 Task: Create a rule from the Agile list, Priority changed -> Complete task in the project ActivaPro if Priority Cleared then Complete Task
Action: Mouse moved to (52, 305)
Screenshot: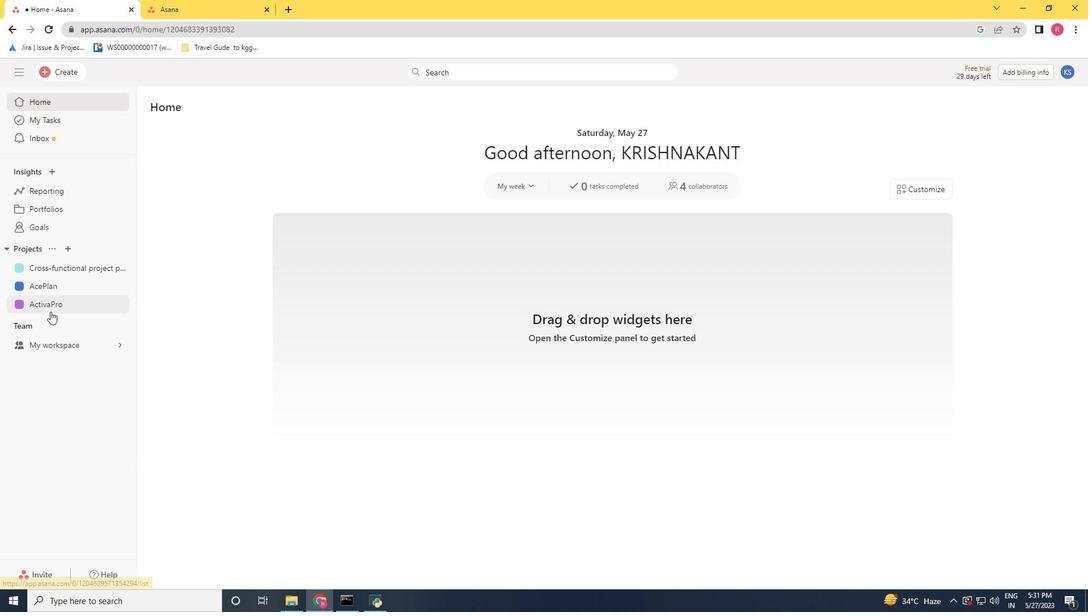 
Action: Mouse pressed left at (52, 305)
Screenshot: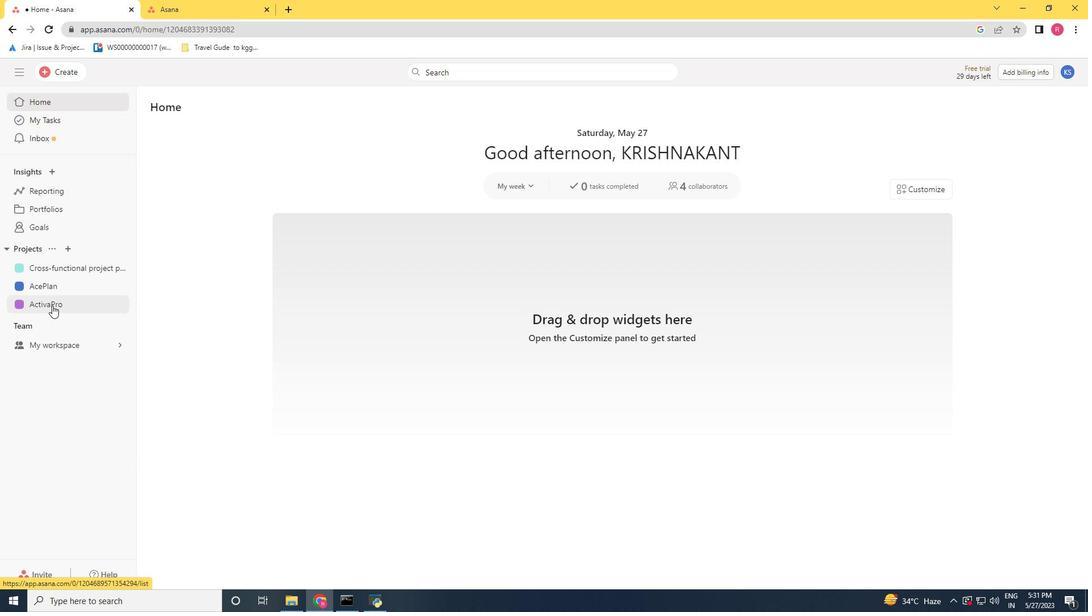 
Action: Mouse moved to (1053, 108)
Screenshot: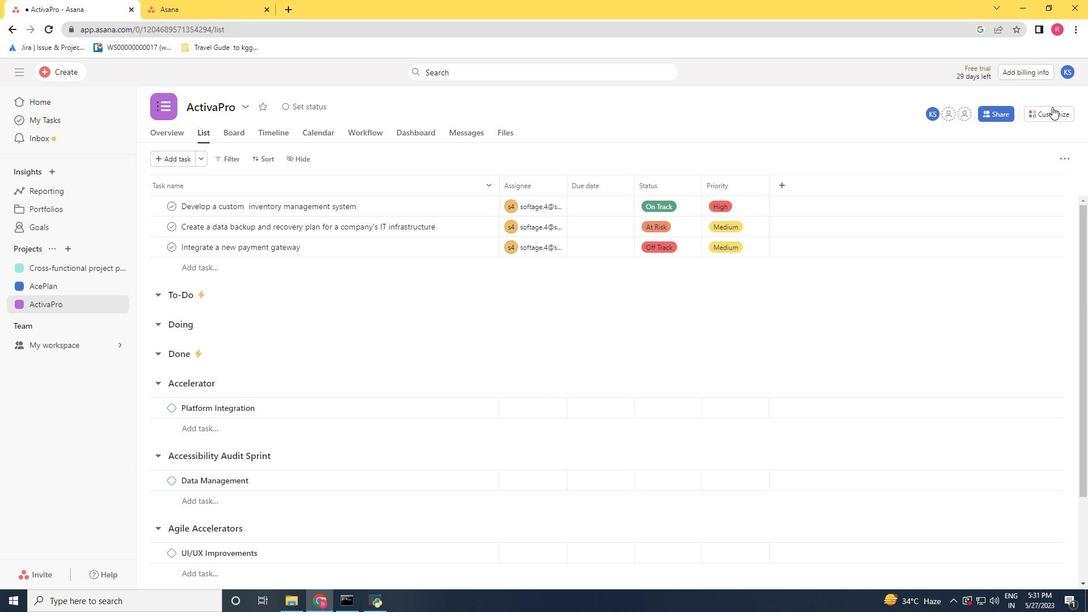
Action: Mouse pressed left at (1053, 108)
Screenshot: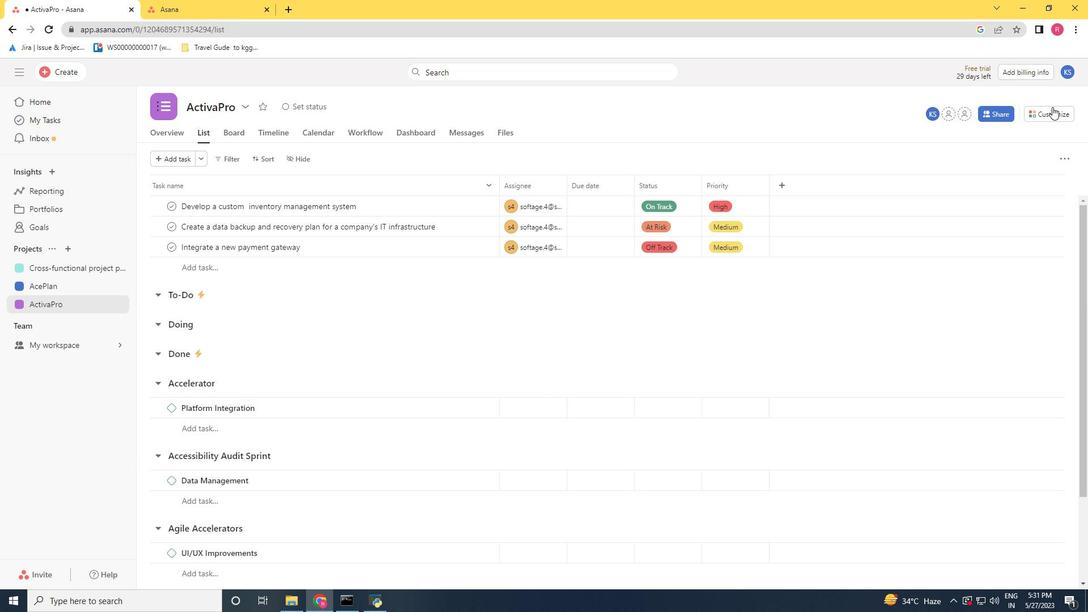 
Action: Mouse moved to (852, 272)
Screenshot: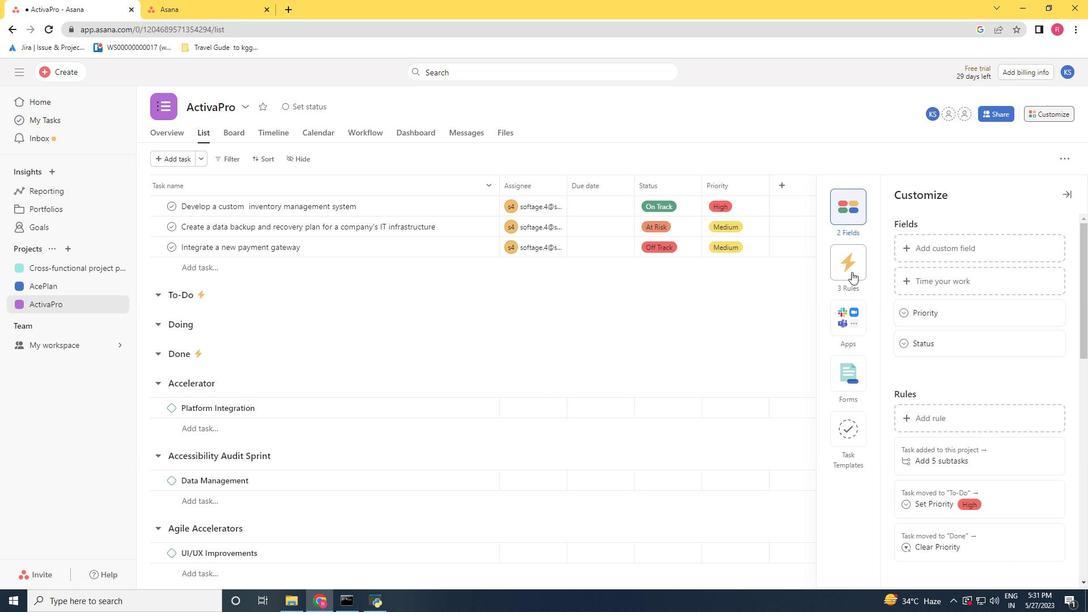 
Action: Mouse pressed left at (852, 272)
Screenshot: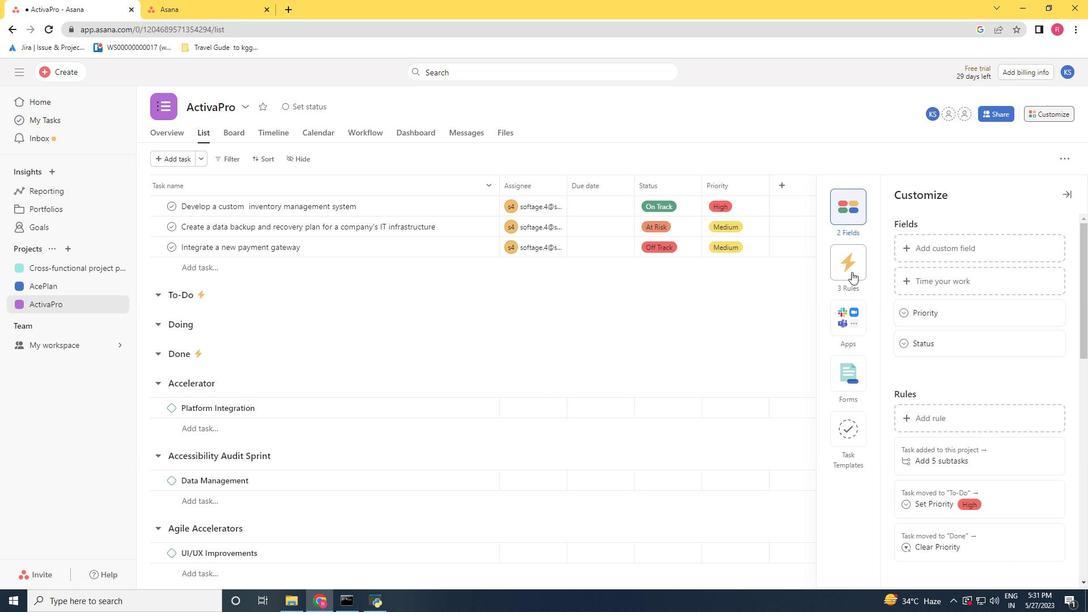 
Action: Mouse moved to (947, 256)
Screenshot: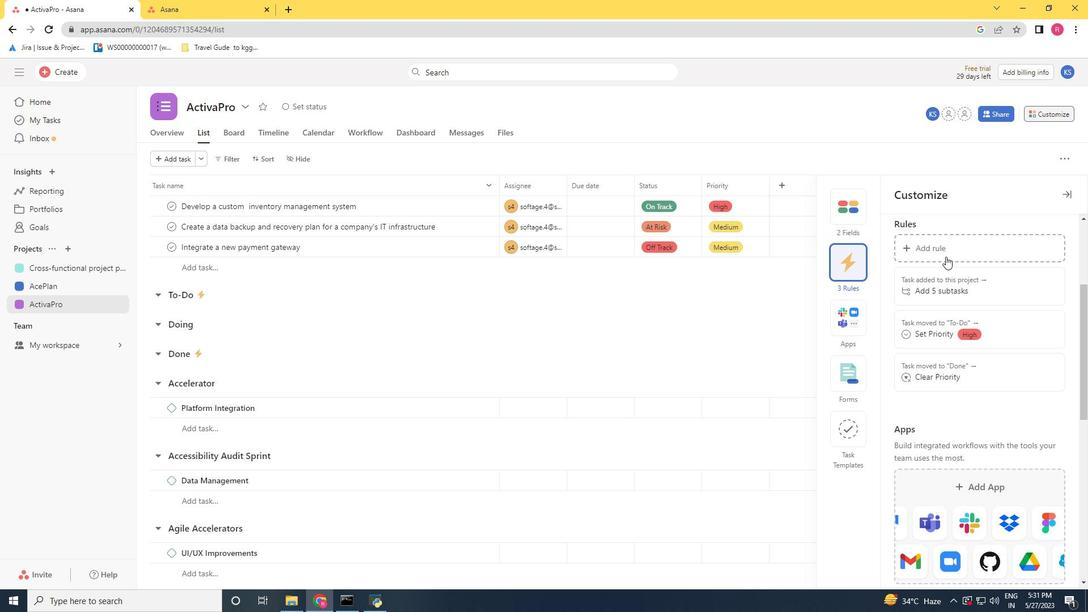 
Action: Mouse pressed left at (947, 256)
Screenshot: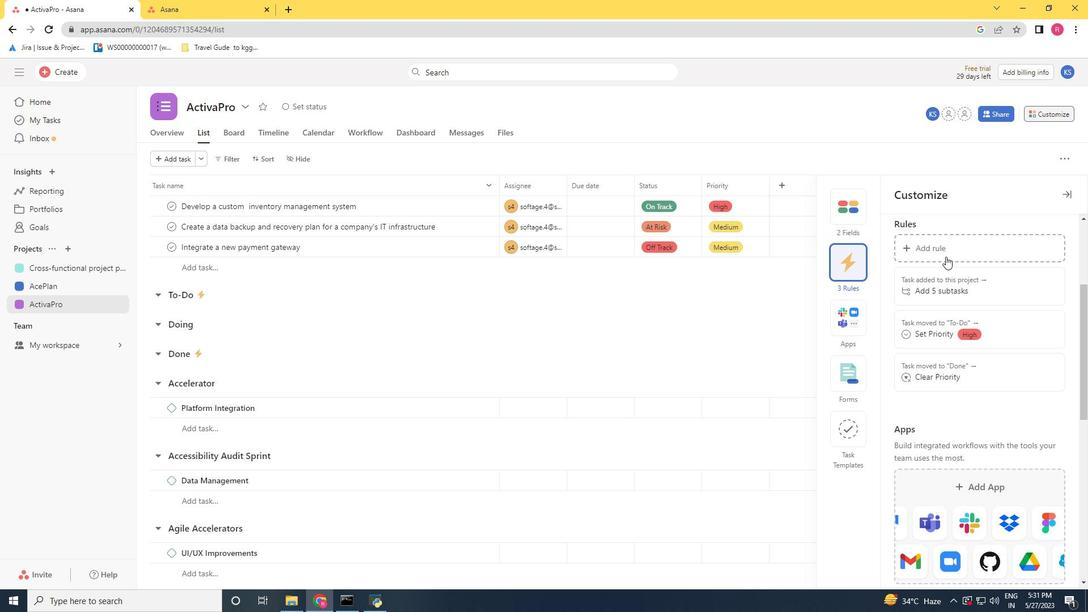 
Action: Mouse moved to (227, 192)
Screenshot: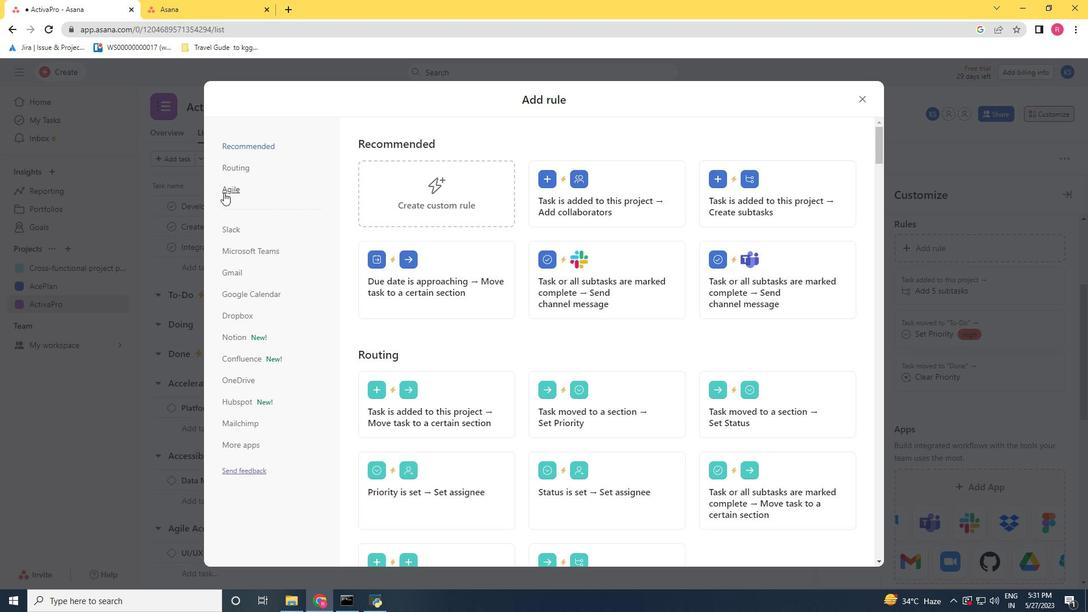 
Action: Mouse pressed left at (227, 192)
Screenshot: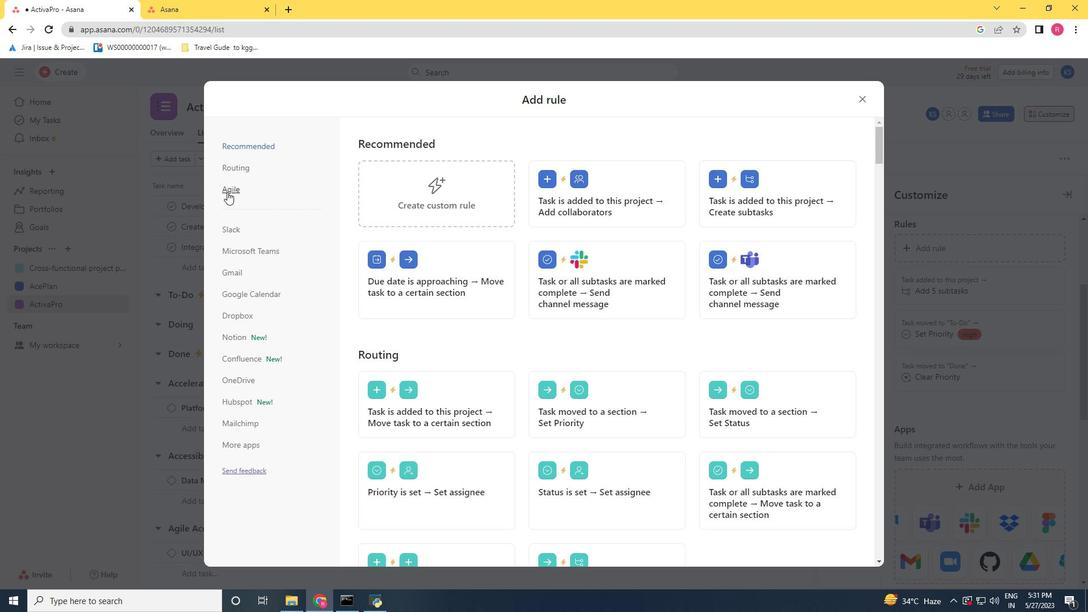 
Action: Mouse moved to (474, 210)
Screenshot: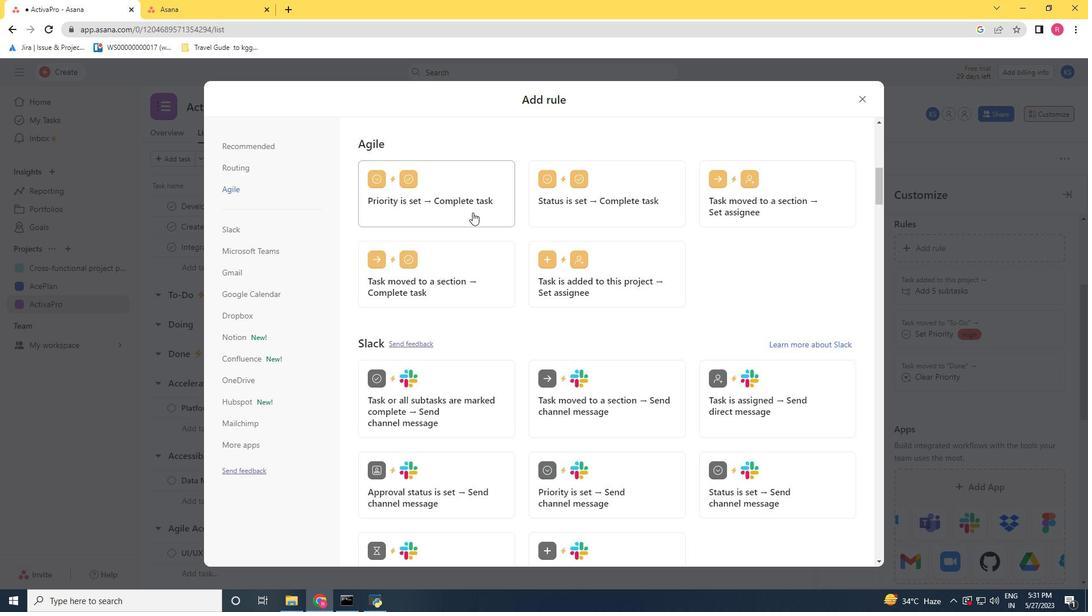 
Action: Mouse scrolled (474, 209) with delta (0, 0)
Screenshot: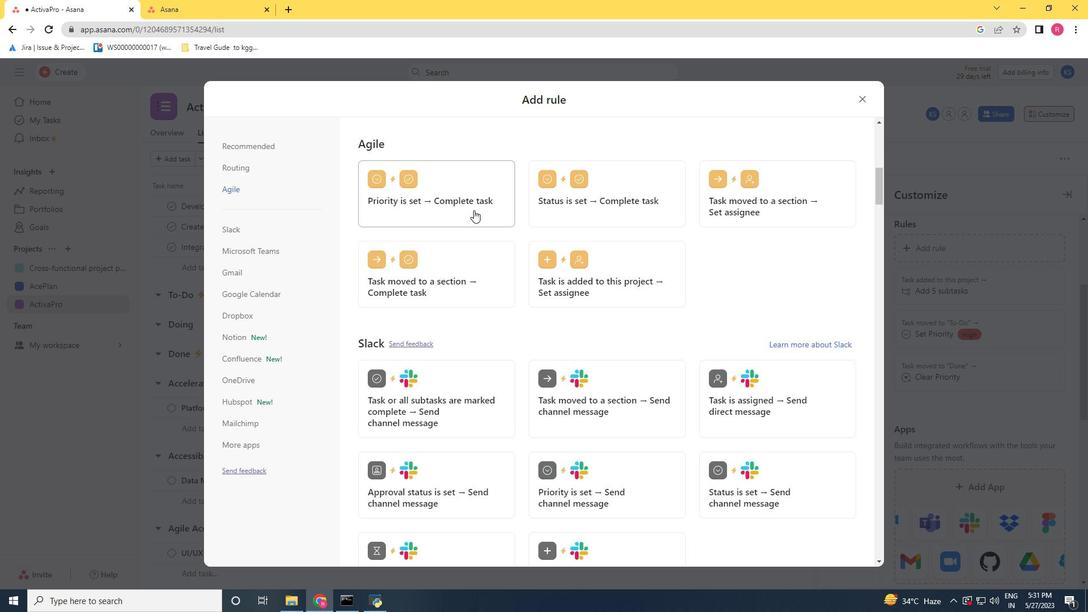 
Action: Mouse scrolled (474, 209) with delta (0, 0)
Screenshot: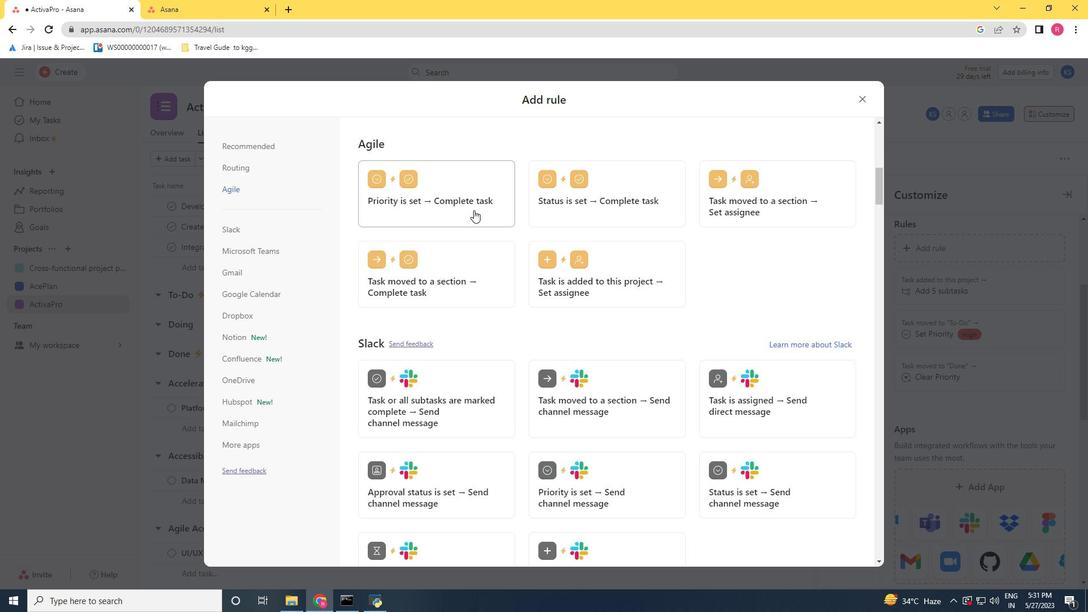 
Action: Mouse scrolled (474, 209) with delta (0, 0)
Screenshot: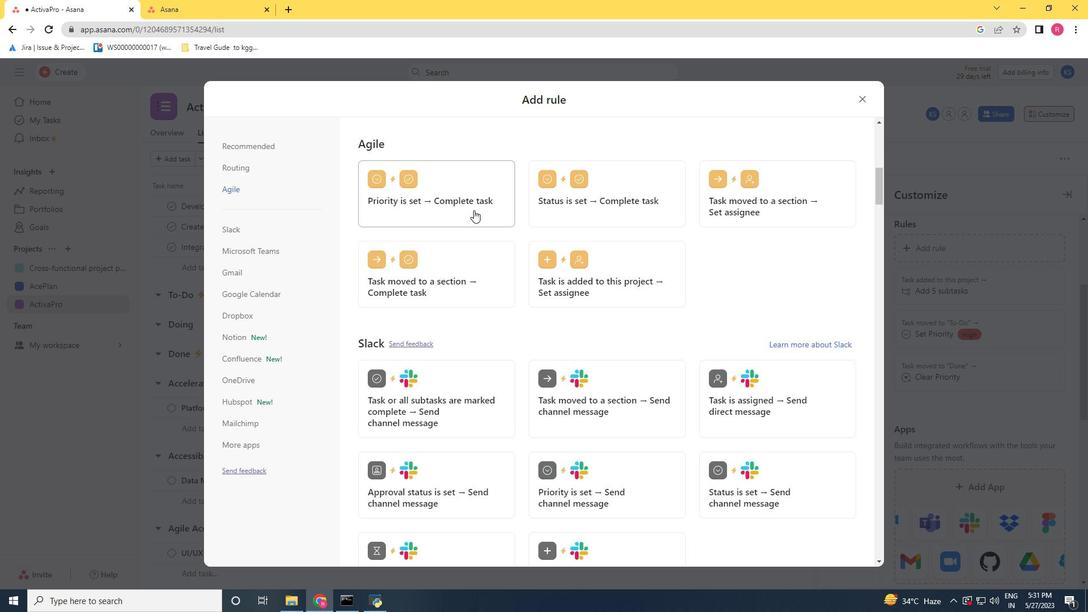 
Action: Mouse scrolled (474, 209) with delta (0, 0)
Screenshot: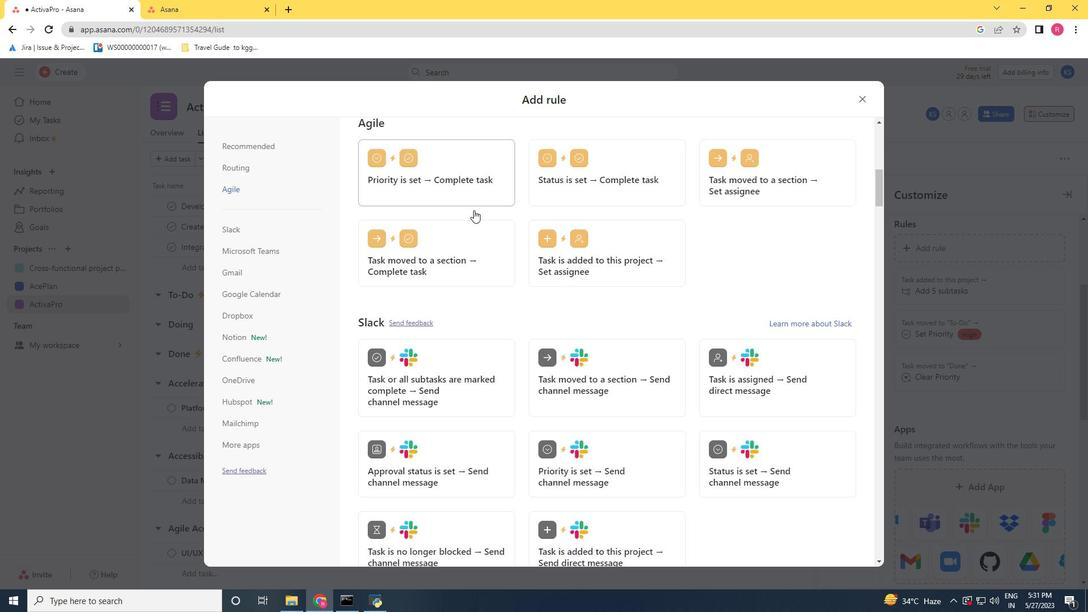 
Action: Mouse scrolled (474, 210) with delta (0, 0)
Screenshot: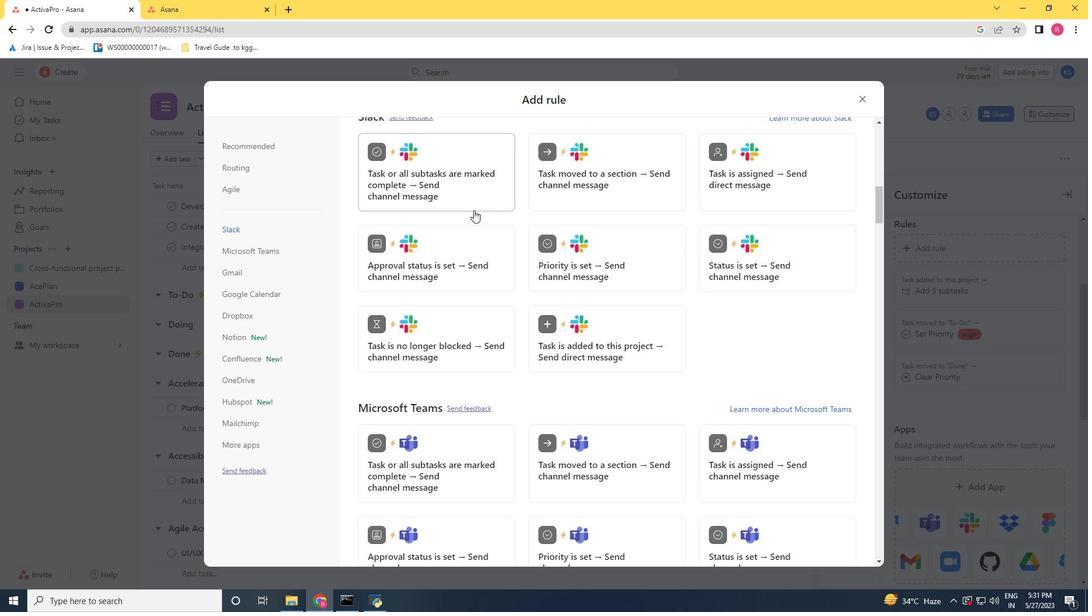 
Action: Mouse scrolled (474, 210) with delta (0, 0)
Screenshot: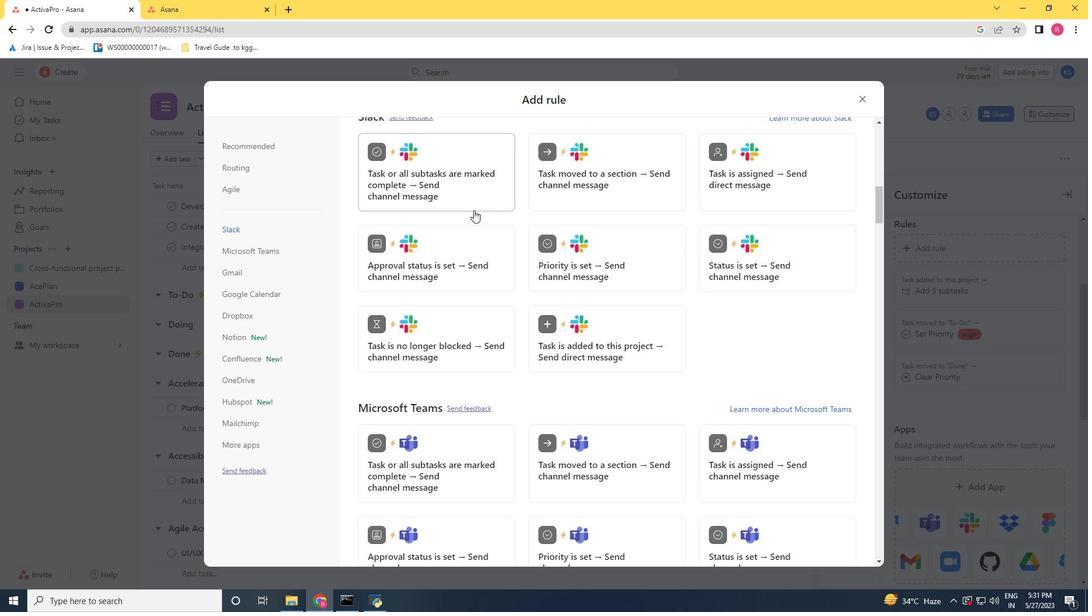 
Action: Mouse scrolled (474, 210) with delta (0, 0)
Screenshot: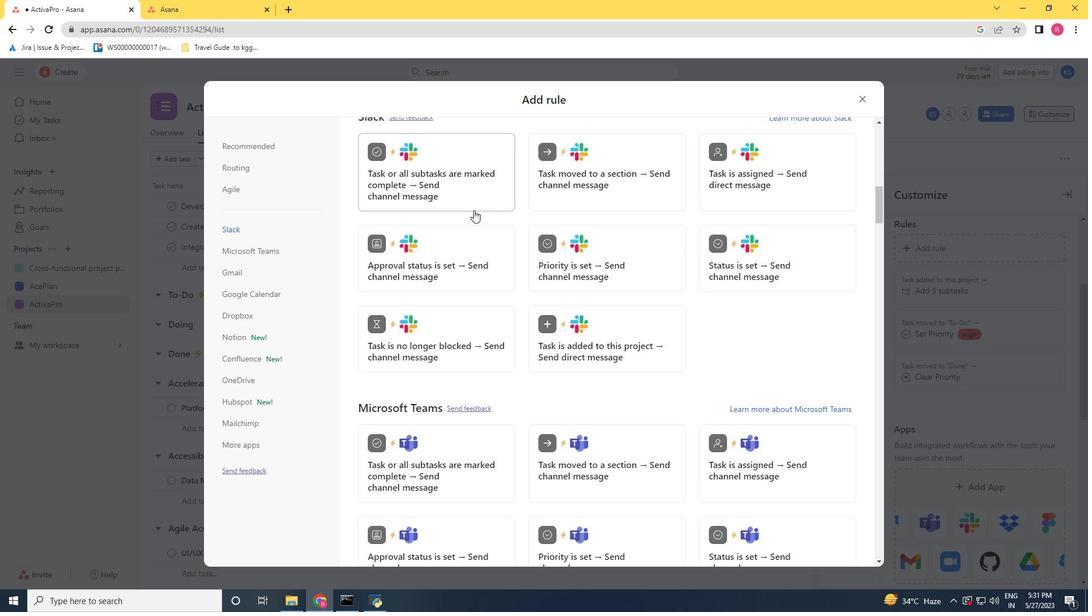 
Action: Mouse scrolled (474, 210) with delta (0, 0)
Screenshot: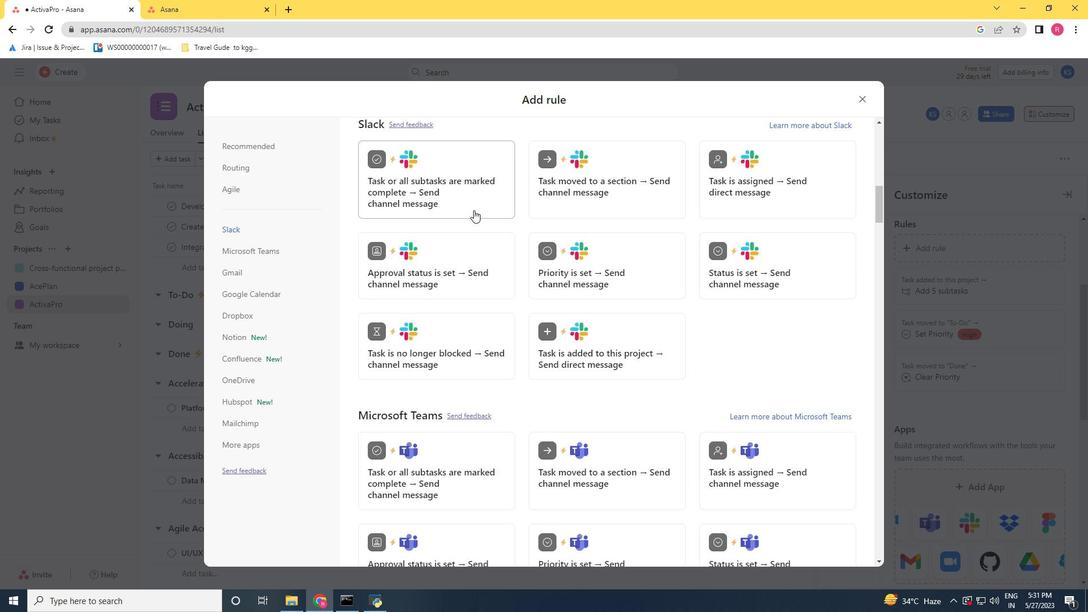 
Action: Mouse moved to (478, 186)
Screenshot: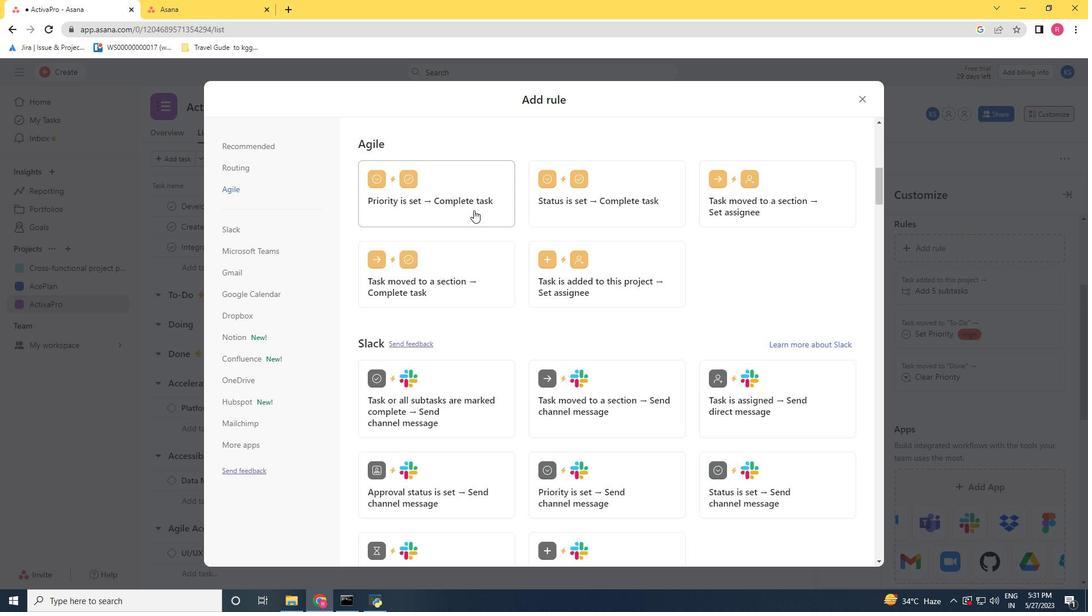 
Action: Mouse pressed left at (478, 186)
Screenshot: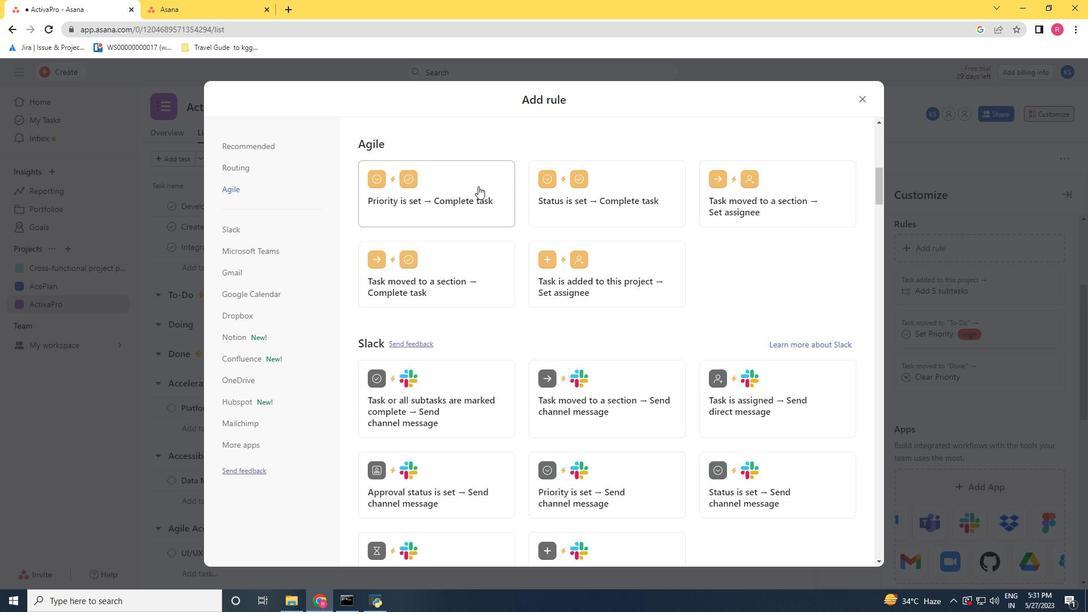 
Action: Mouse moved to (716, 214)
Screenshot: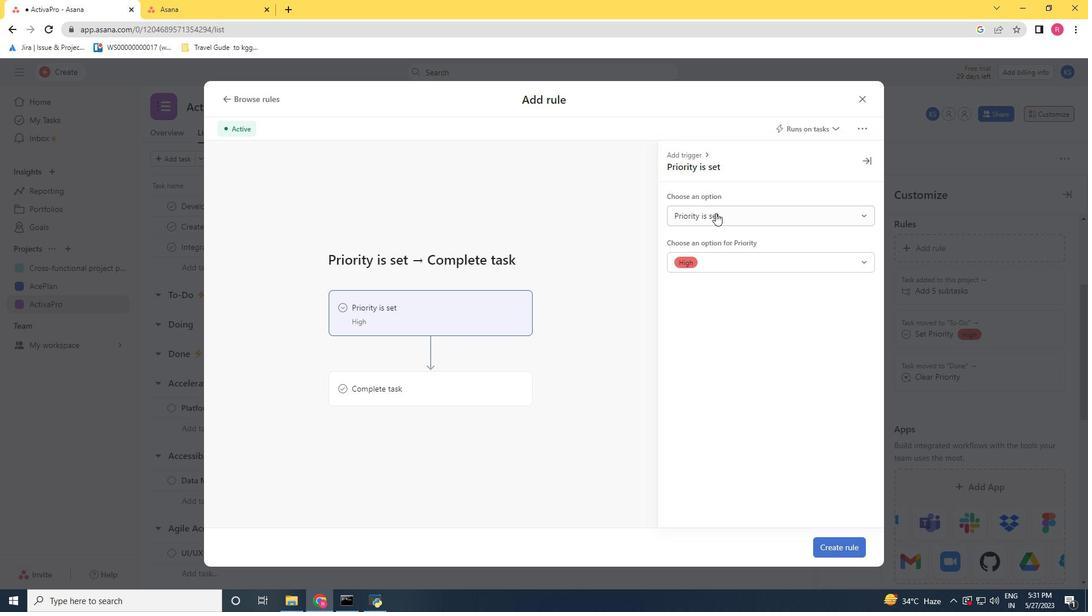 
Action: Mouse pressed left at (716, 214)
Screenshot: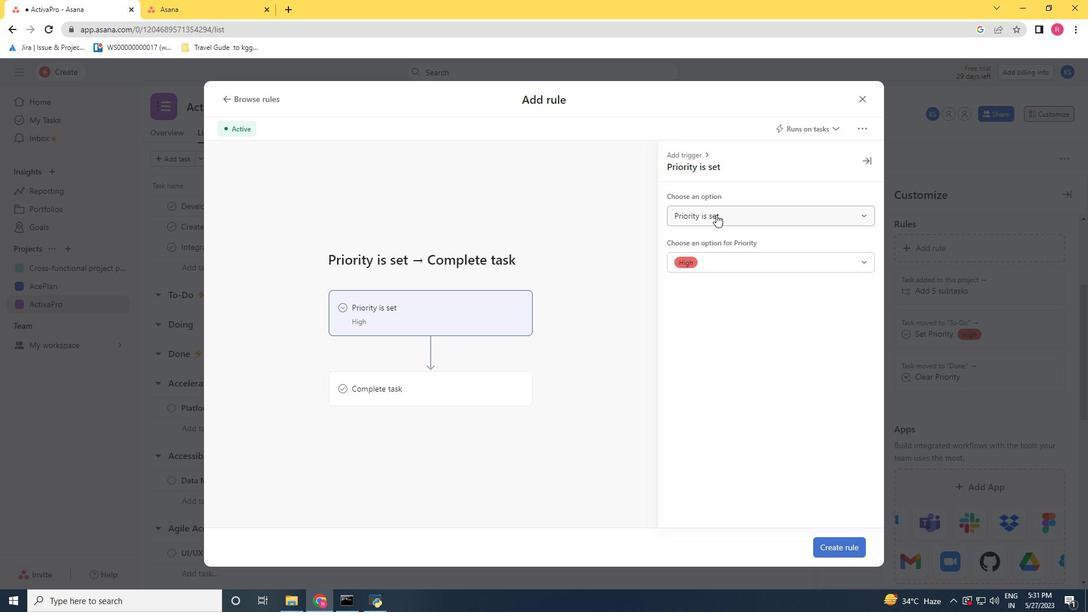 
Action: Mouse moved to (719, 267)
Screenshot: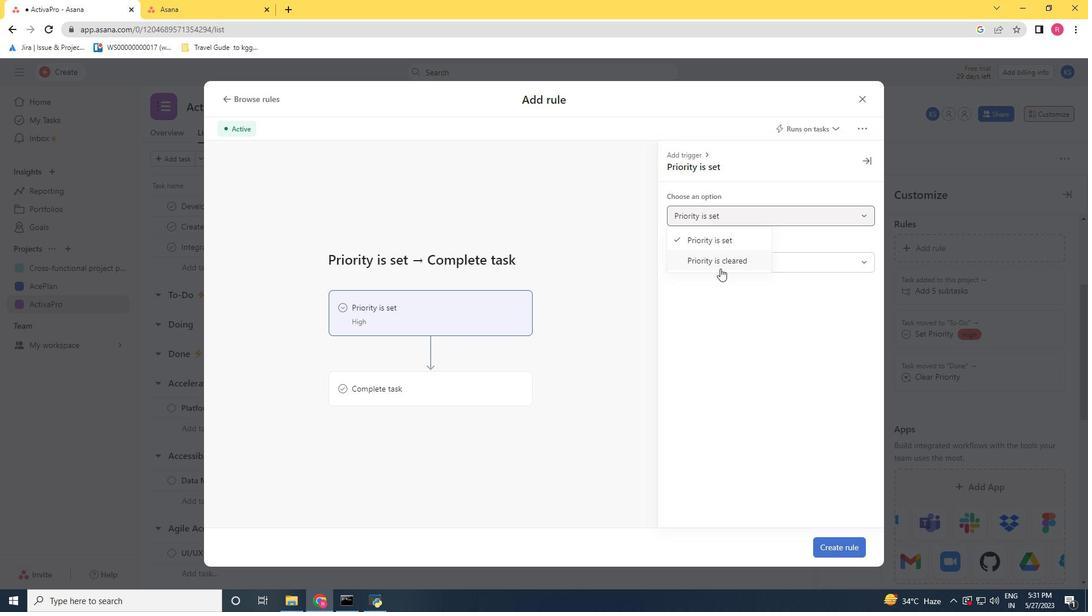 
Action: Mouse pressed left at (719, 267)
Screenshot: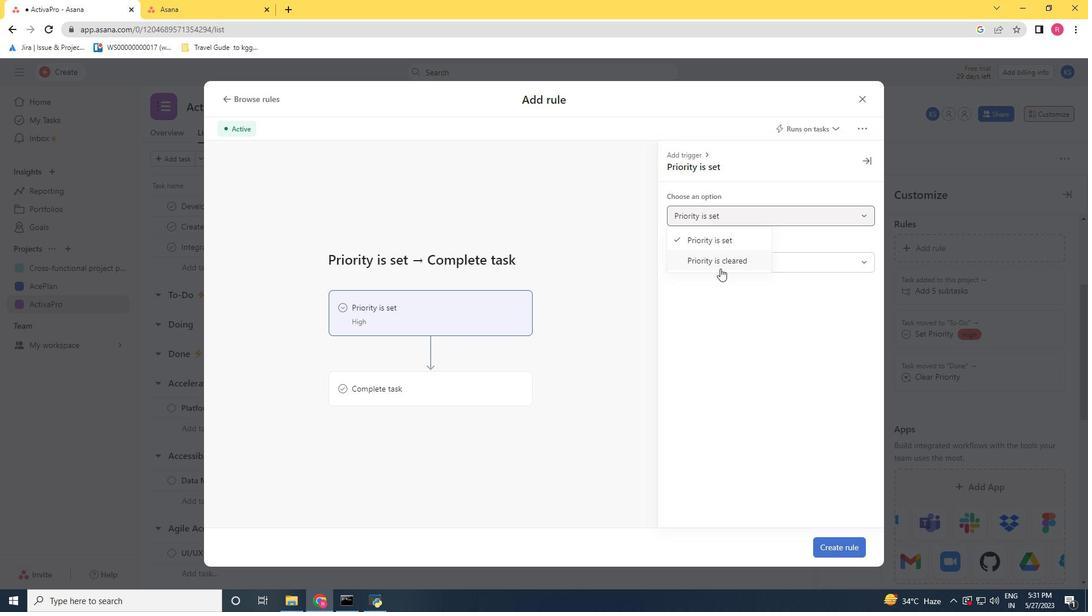 
Action: Mouse moved to (389, 388)
Screenshot: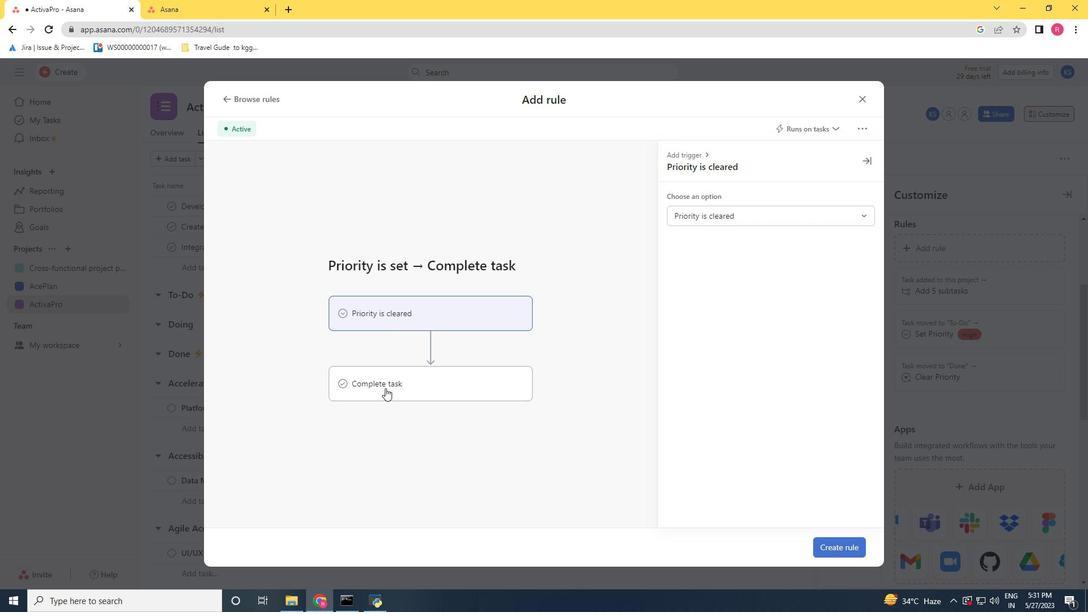 
Action: Mouse pressed left at (389, 388)
Screenshot: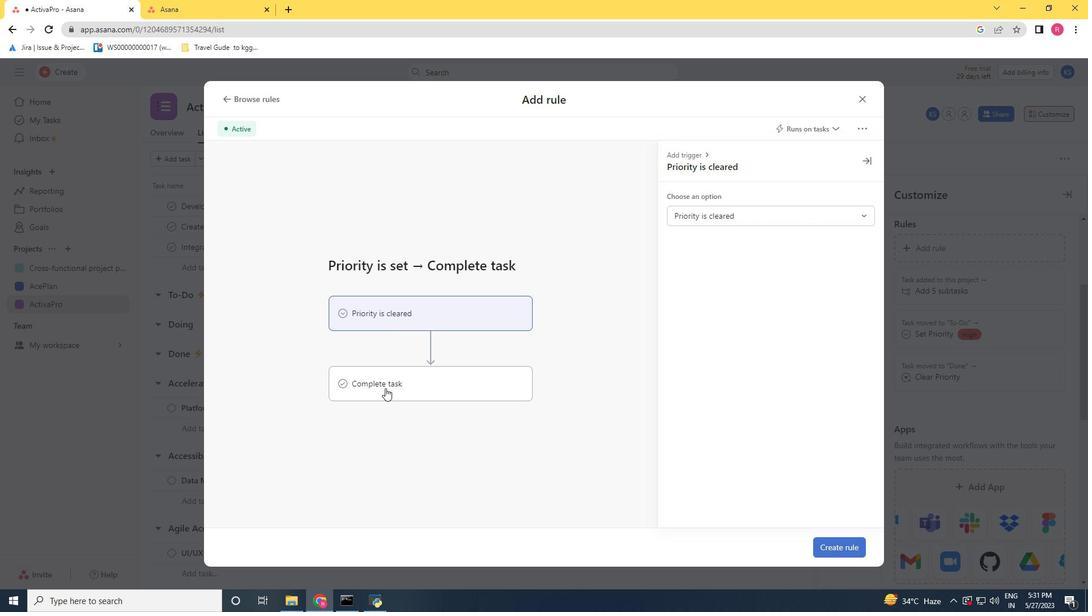 
Action: Mouse moved to (808, 208)
Screenshot: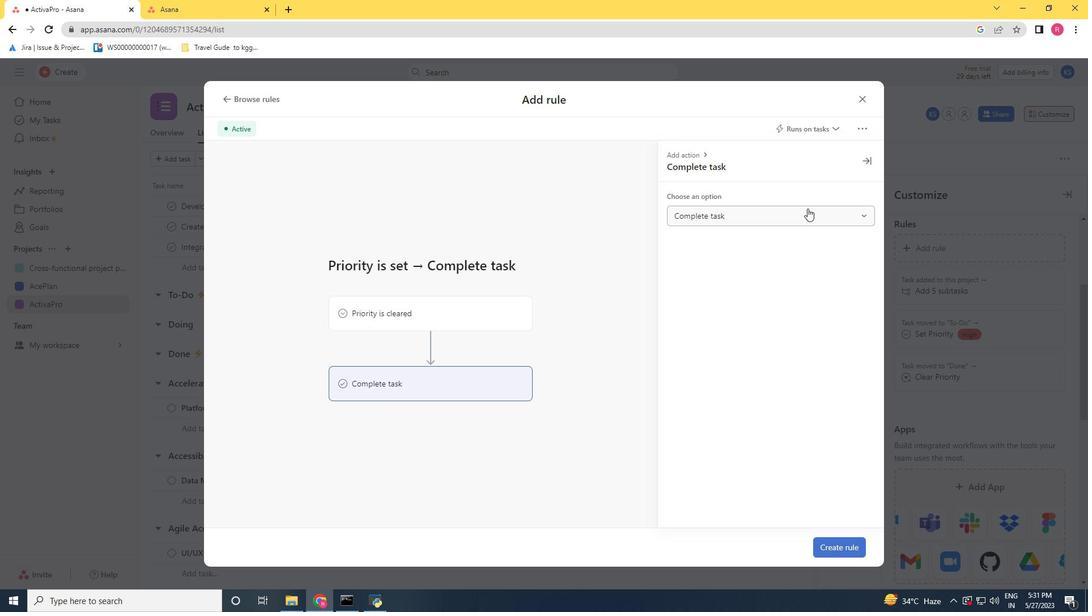 
Action: Mouse pressed left at (808, 208)
Screenshot: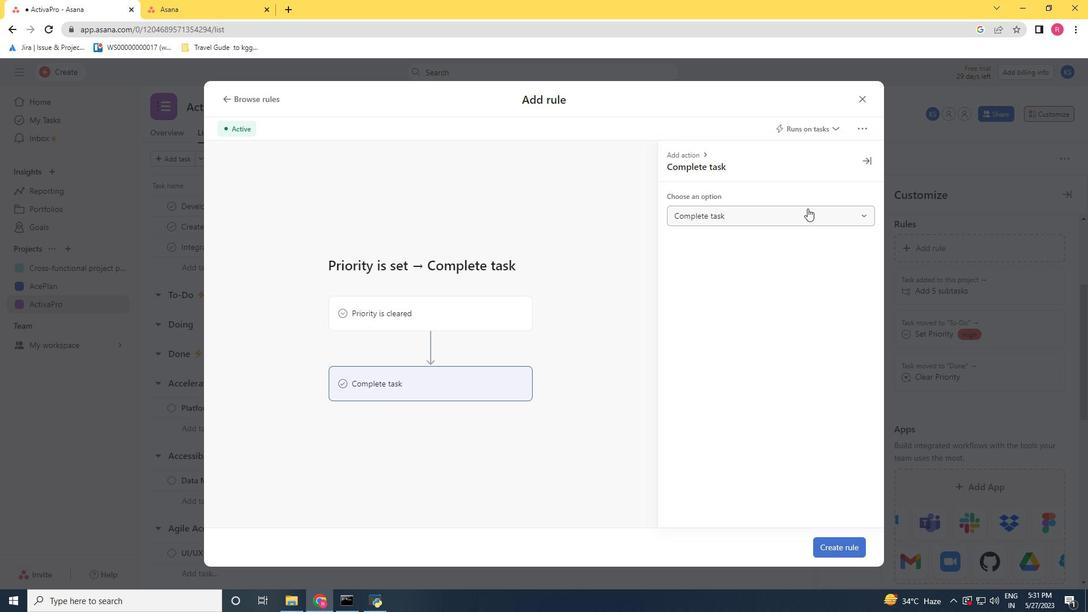 
Action: Mouse moved to (718, 243)
Screenshot: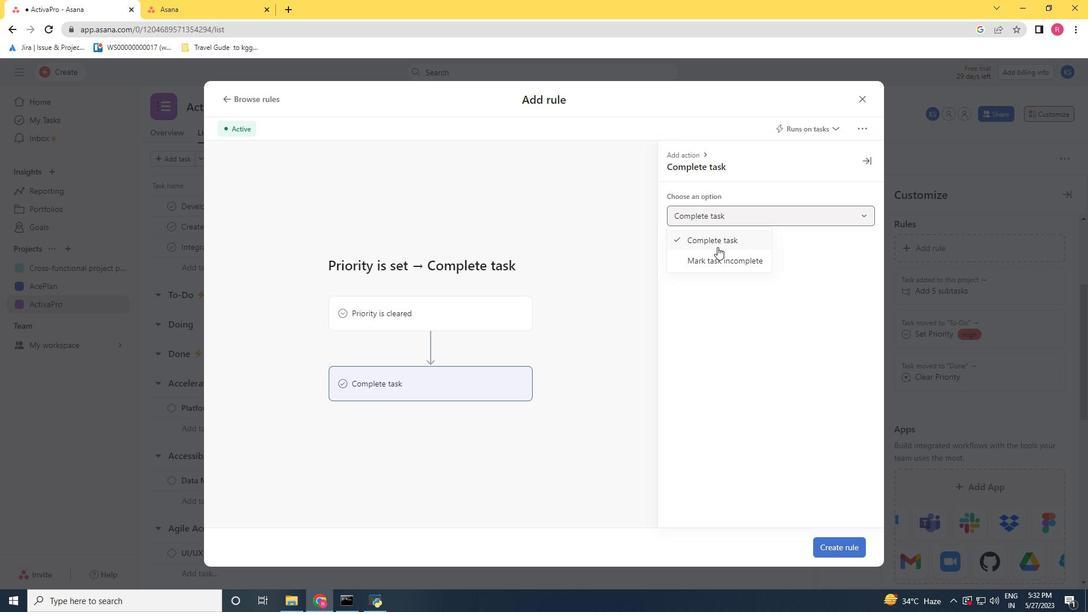 
Action: Mouse pressed left at (718, 243)
Screenshot: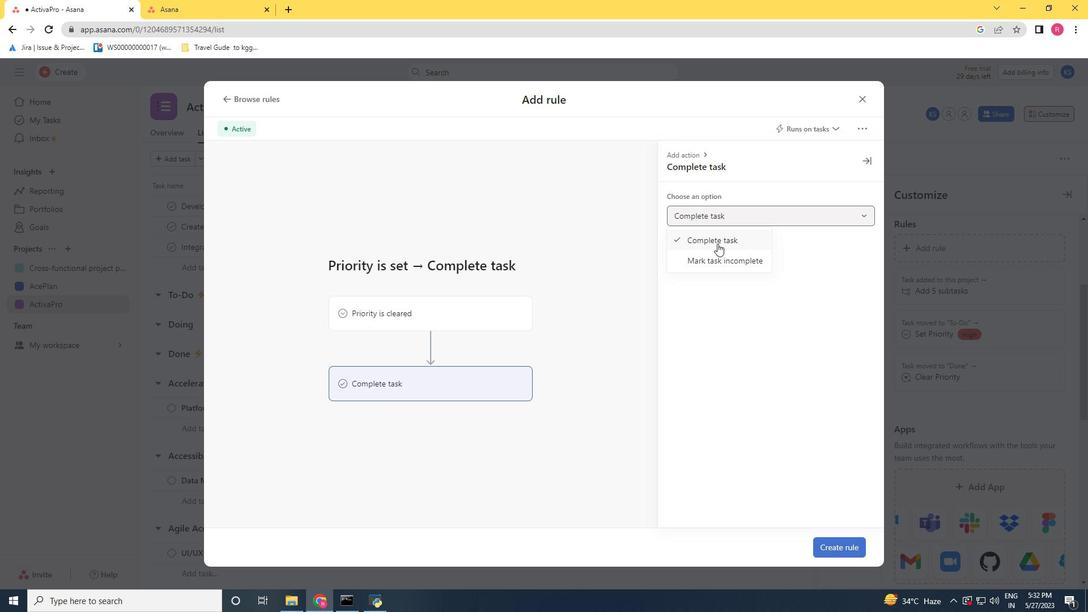 
Action: Mouse moved to (850, 552)
Screenshot: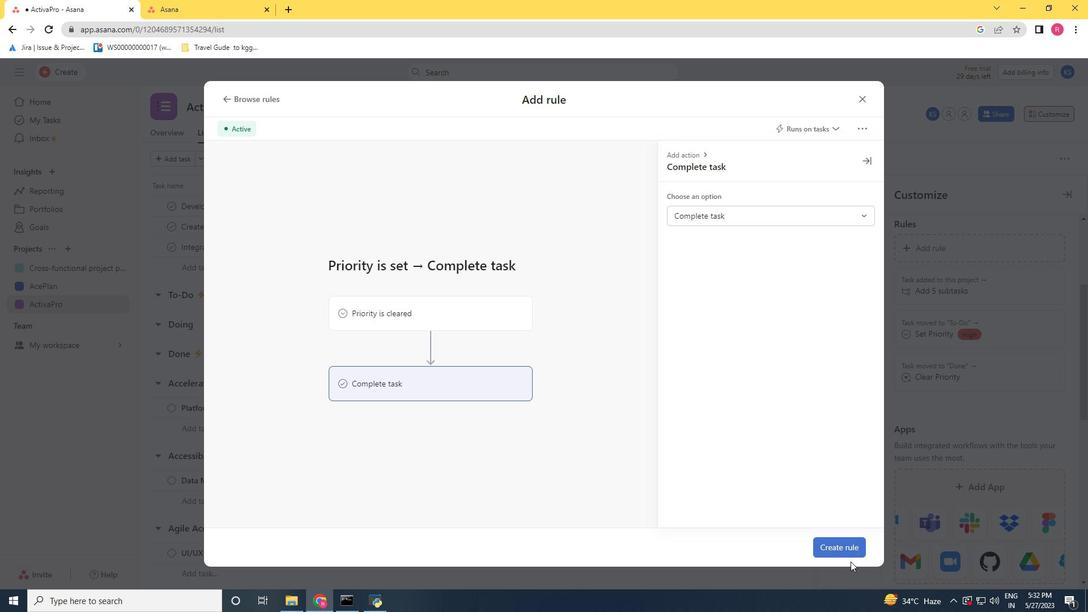 
Action: Mouse pressed left at (850, 552)
Screenshot: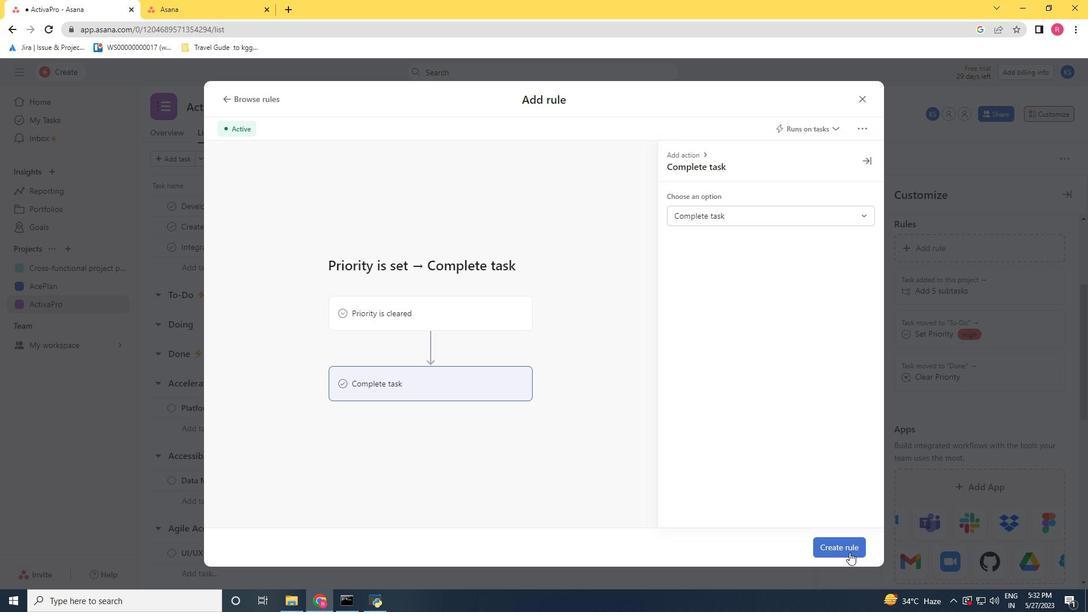 
